 Task: Add Sprouts Semi Sweet Chocolate Chips to the cart.
Action: Mouse pressed left at (18, 107)
Screenshot: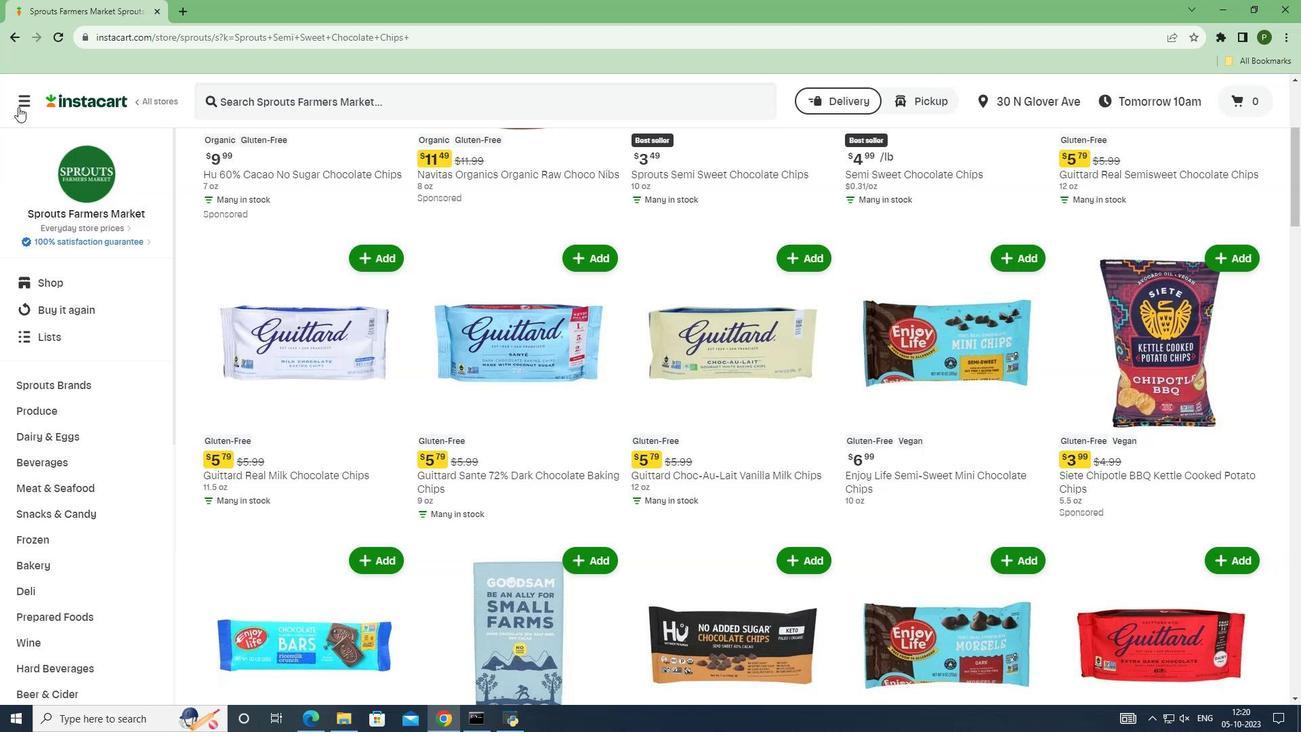 
Action: Mouse moved to (46, 383)
Screenshot: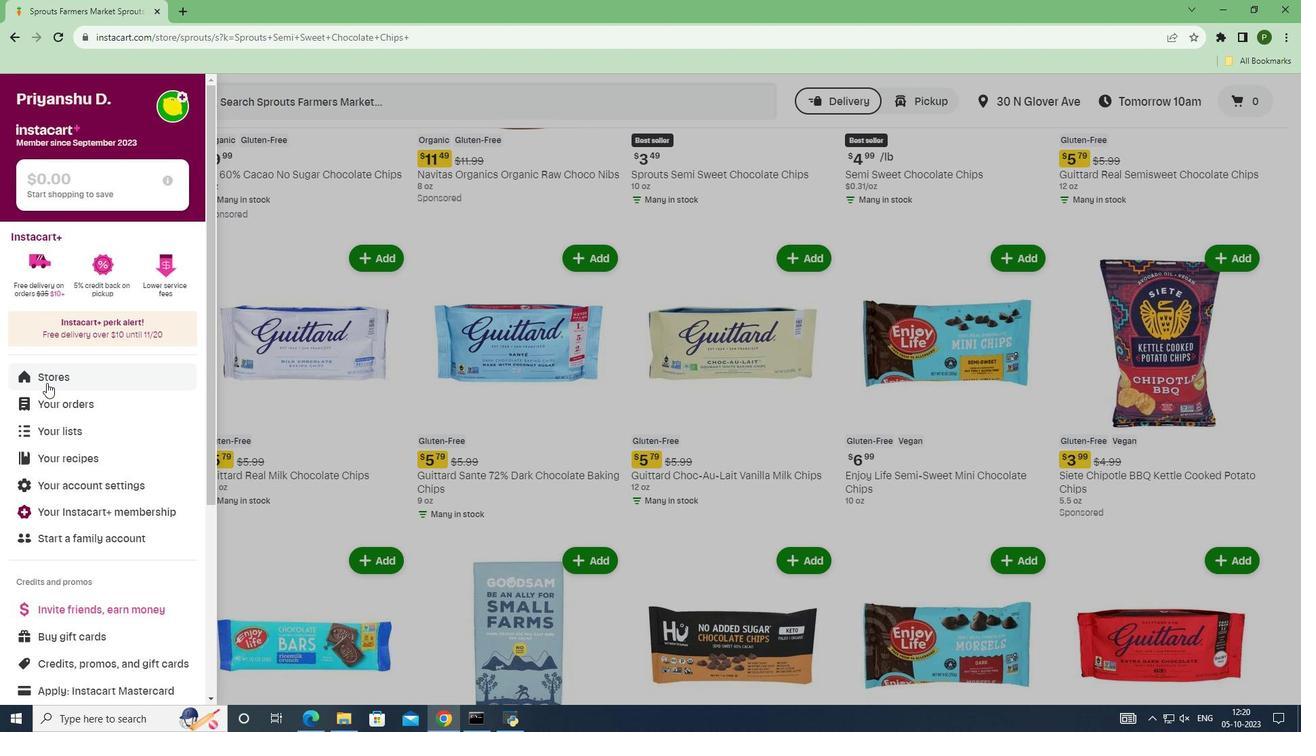 
Action: Mouse pressed left at (46, 383)
Screenshot: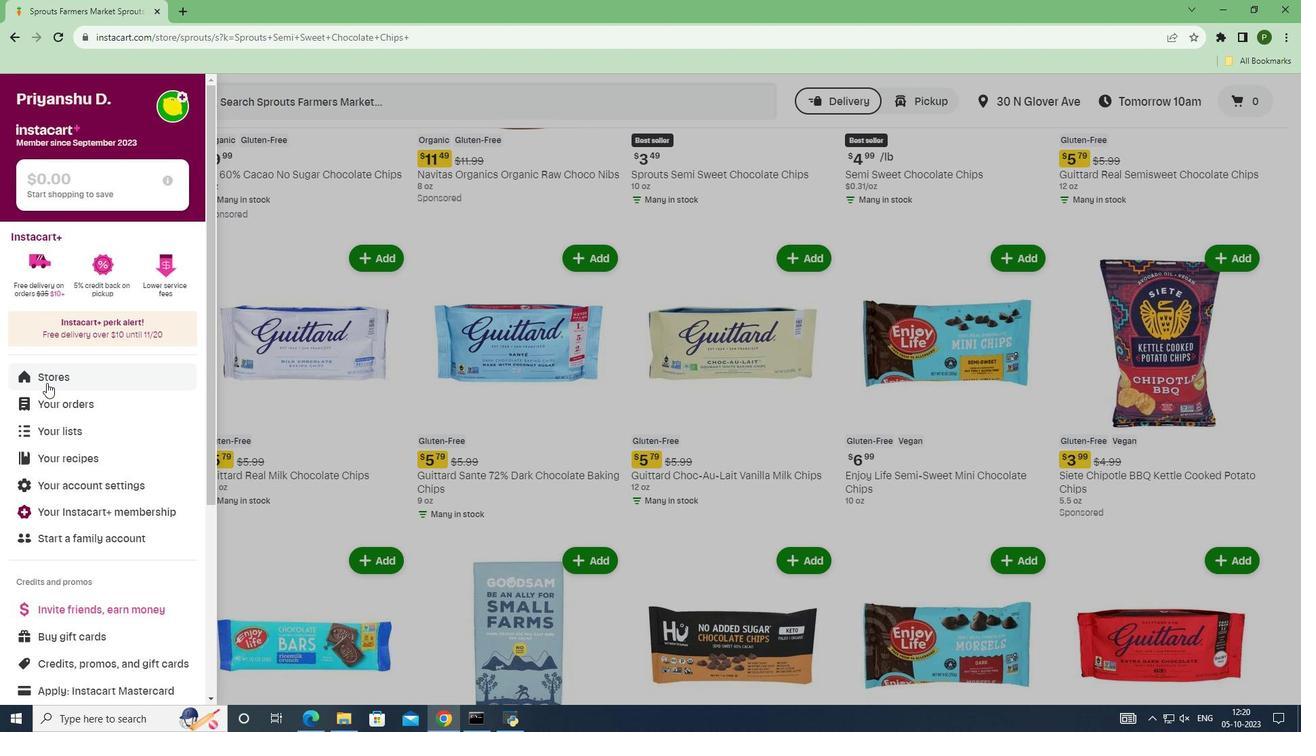 
Action: Mouse moved to (306, 162)
Screenshot: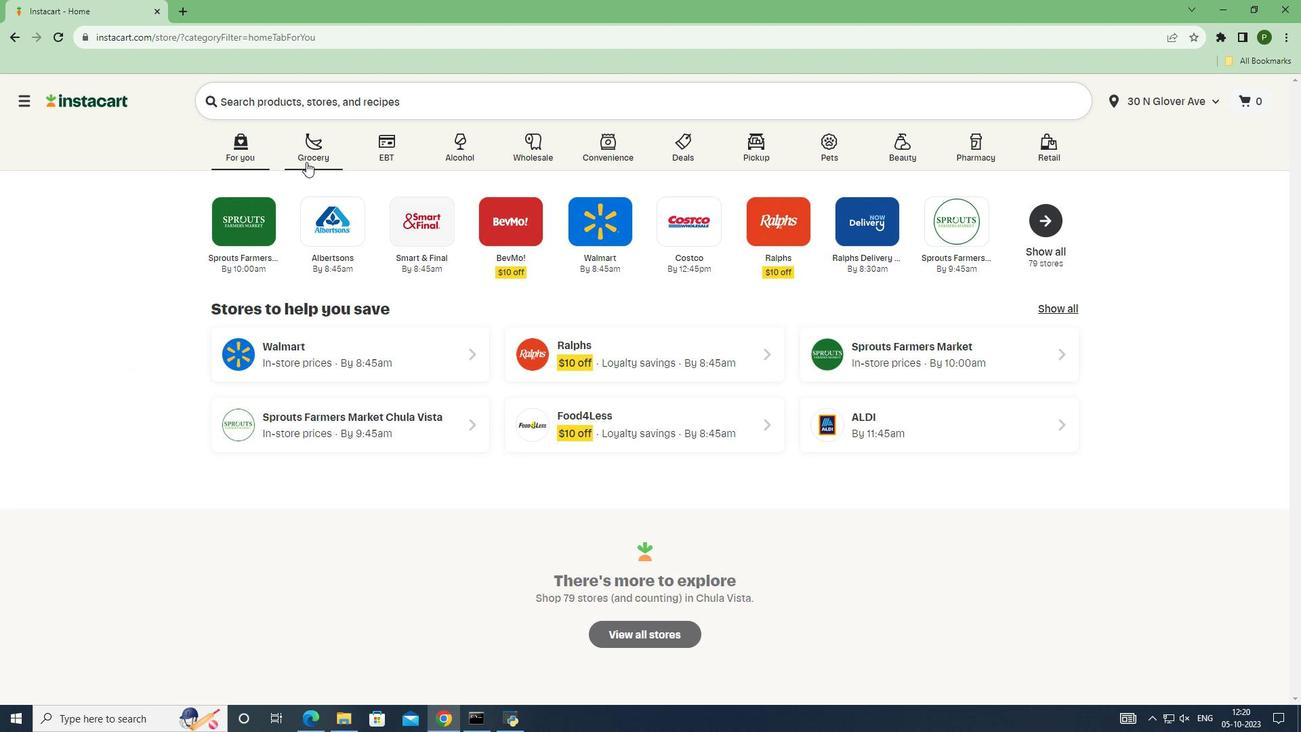 
Action: Mouse pressed left at (306, 162)
Screenshot: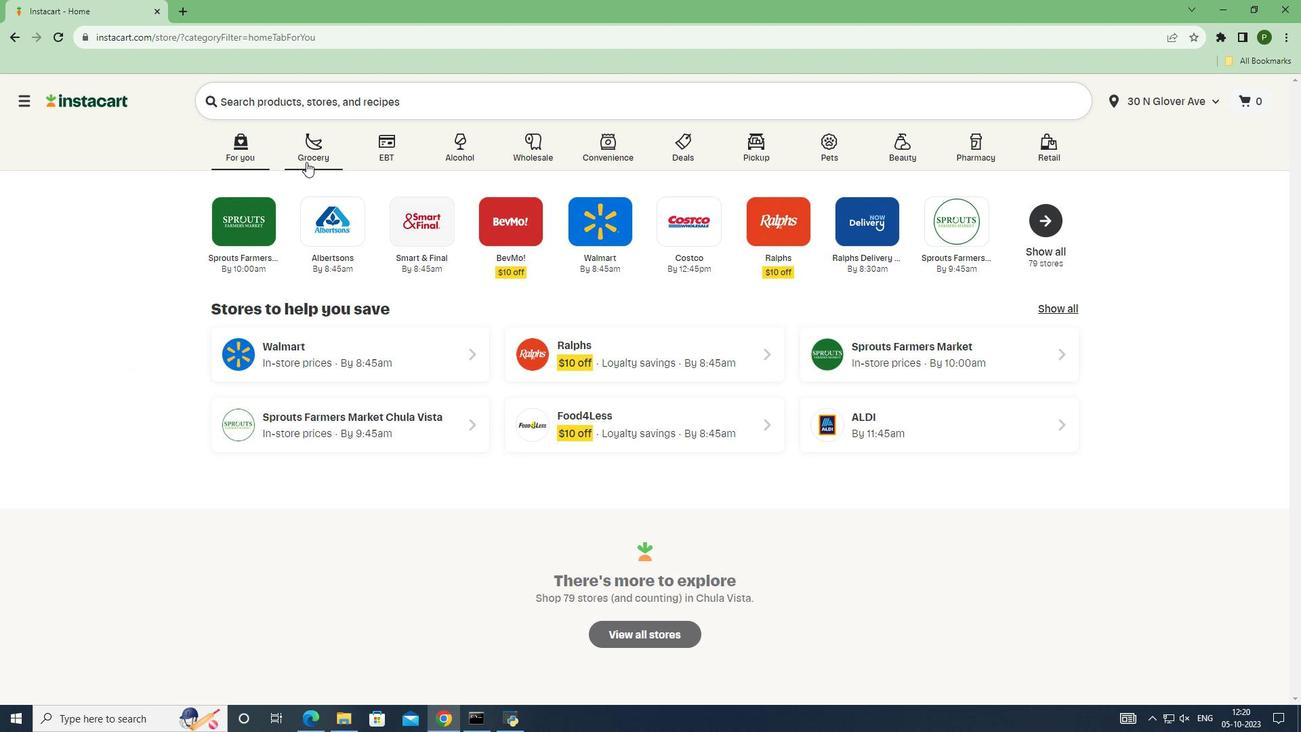 
Action: Mouse moved to (836, 326)
Screenshot: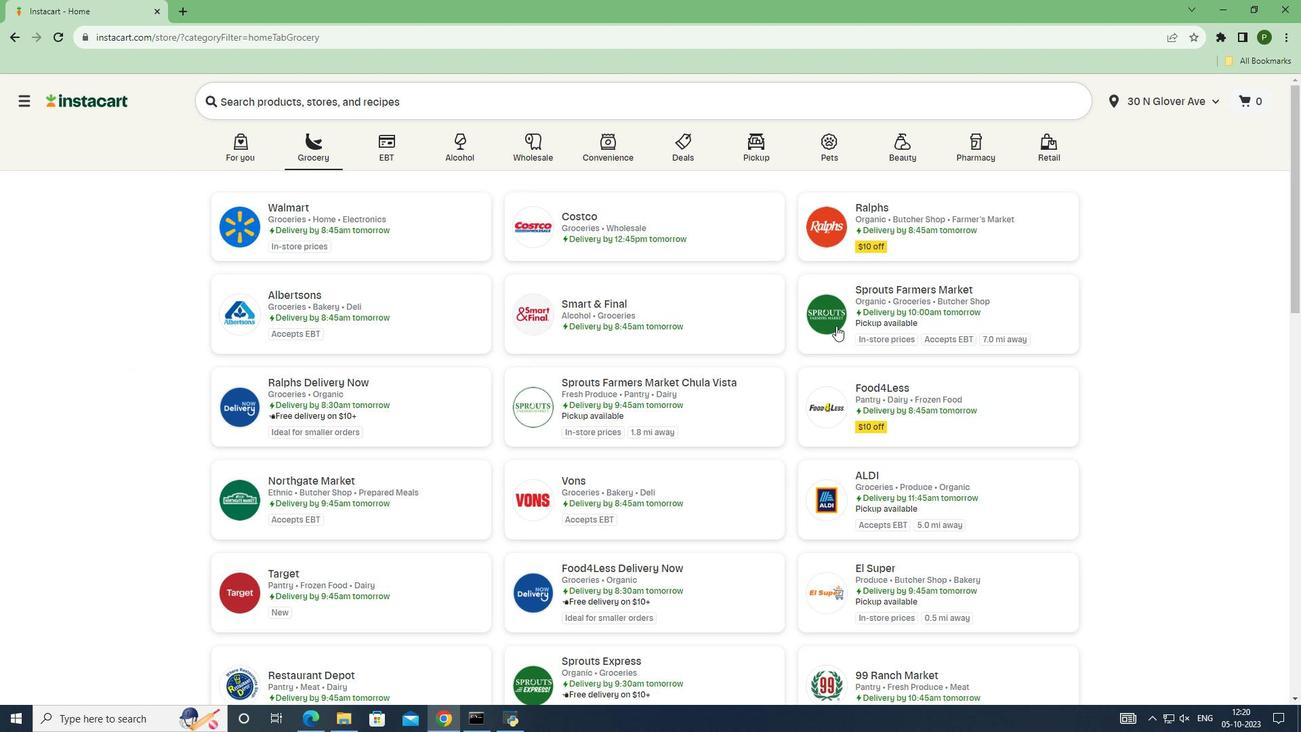 
Action: Mouse pressed left at (836, 326)
Screenshot: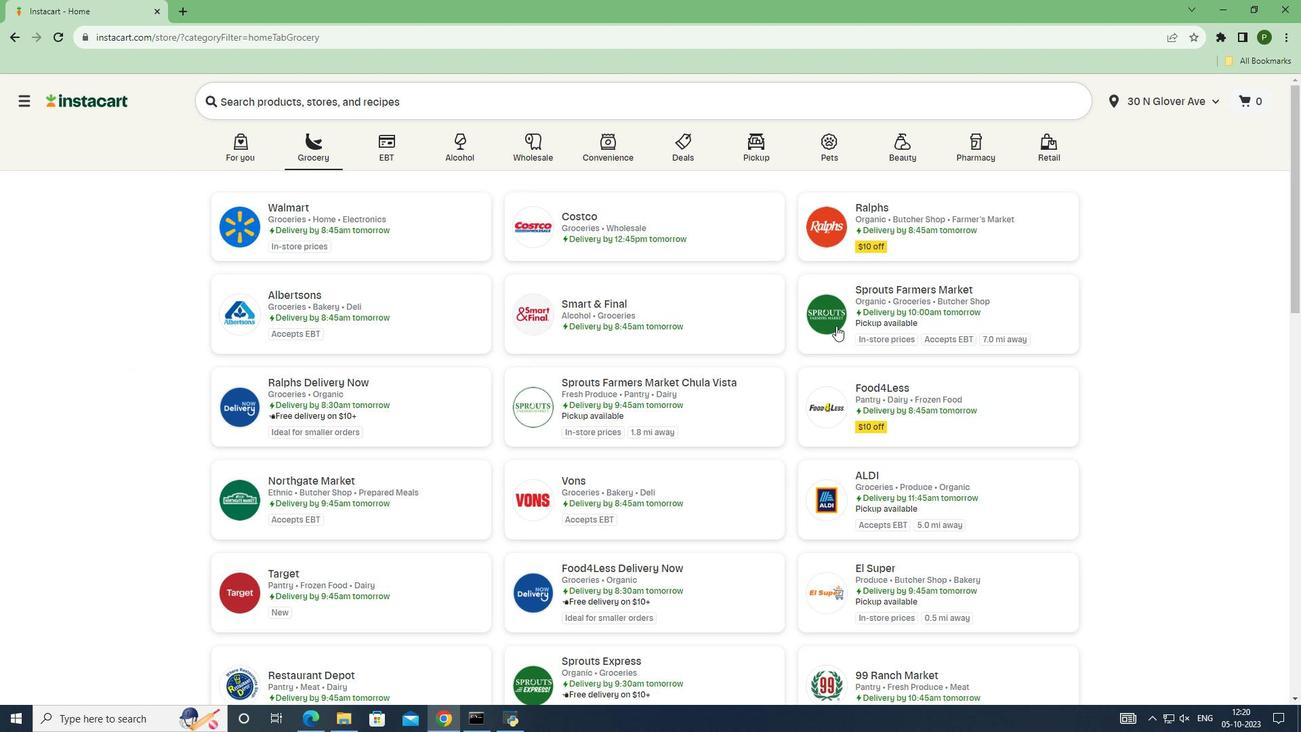 
Action: Mouse moved to (101, 387)
Screenshot: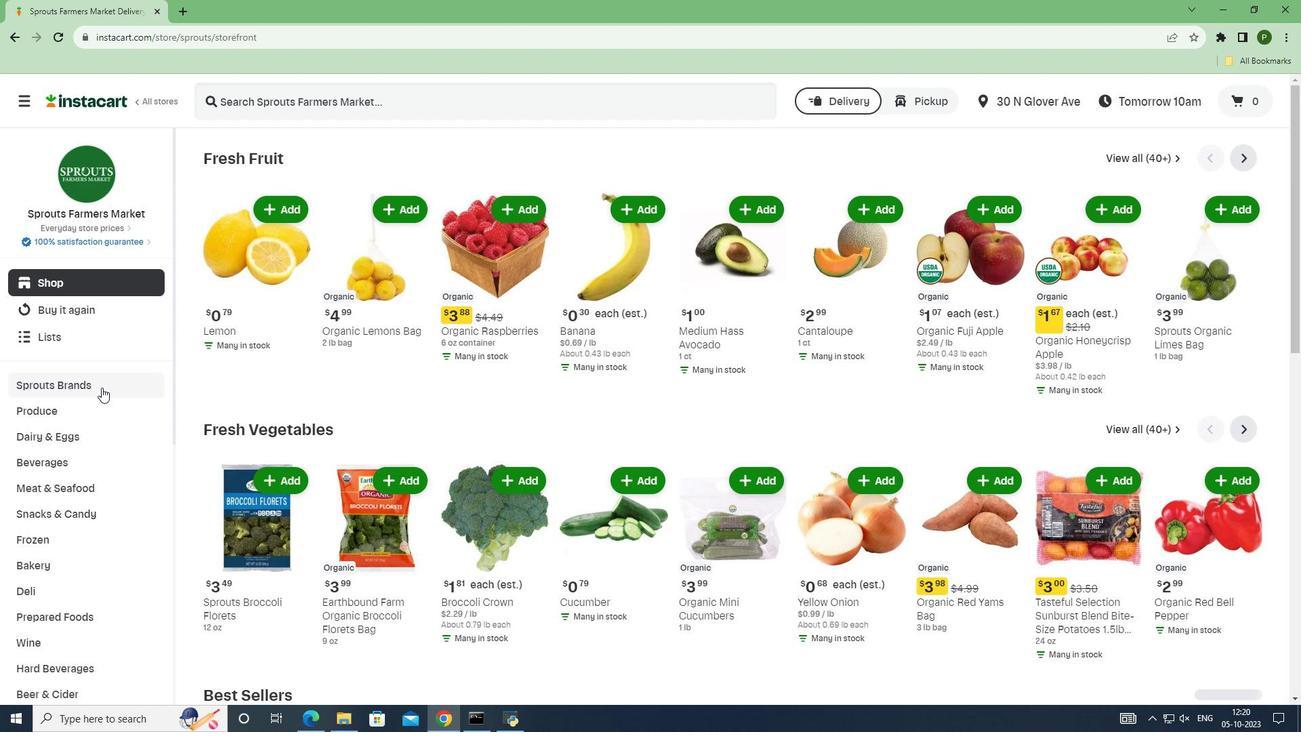 
Action: Mouse pressed left at (101, 387)
Screenshot: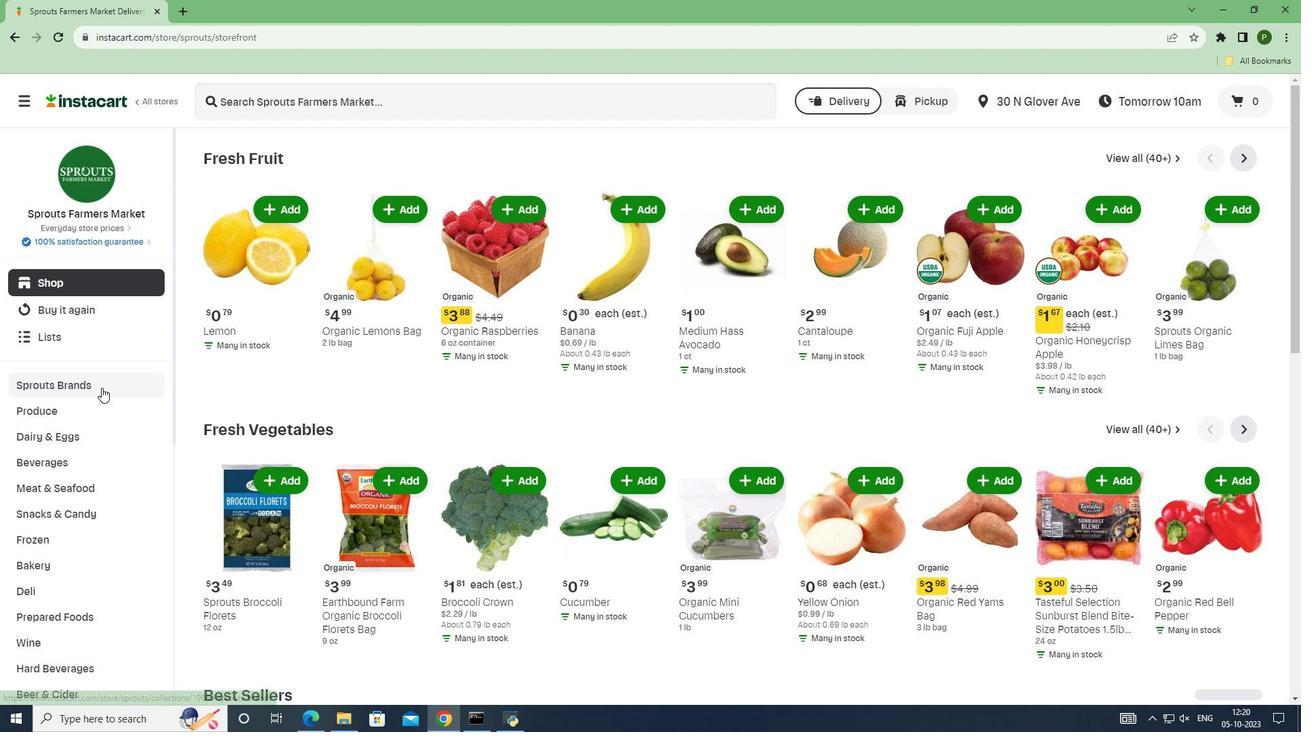 
Action: Mouse moved to (71, 485)
Screenshot: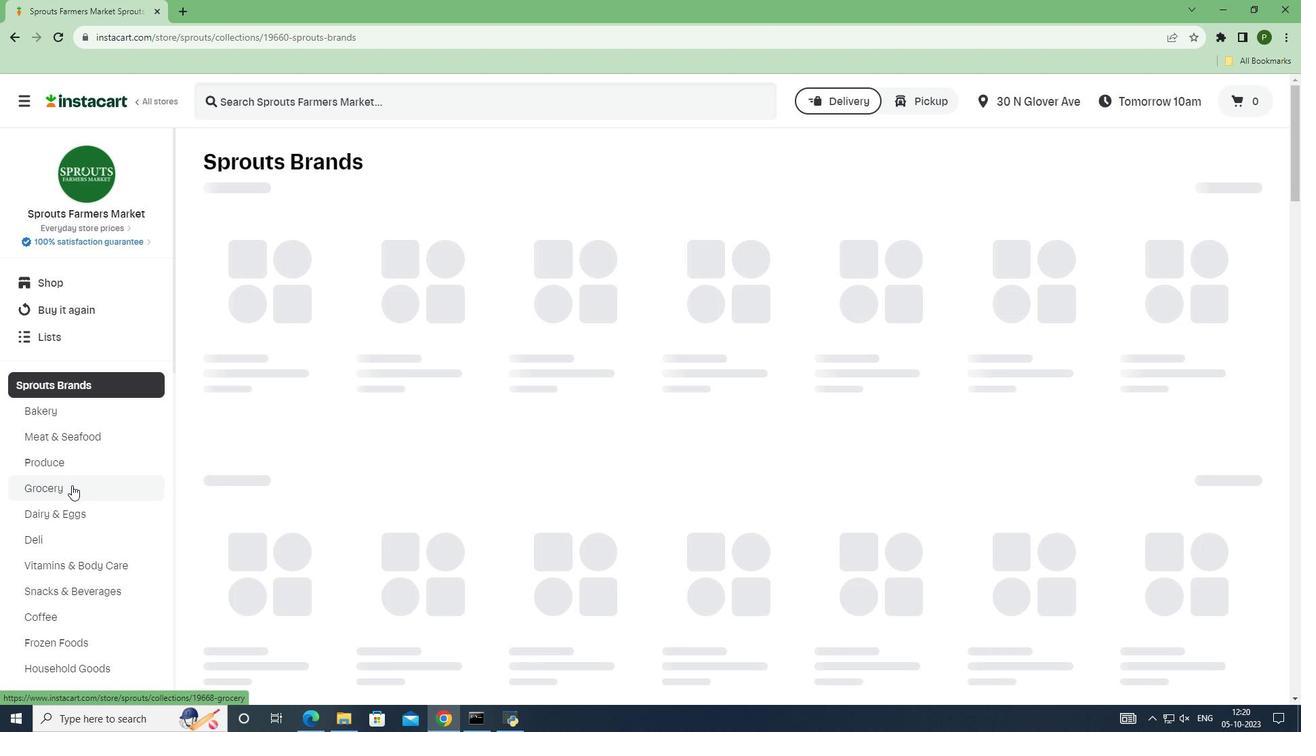 
Action: Mouse pressed left at (71, 485)
Screenshot: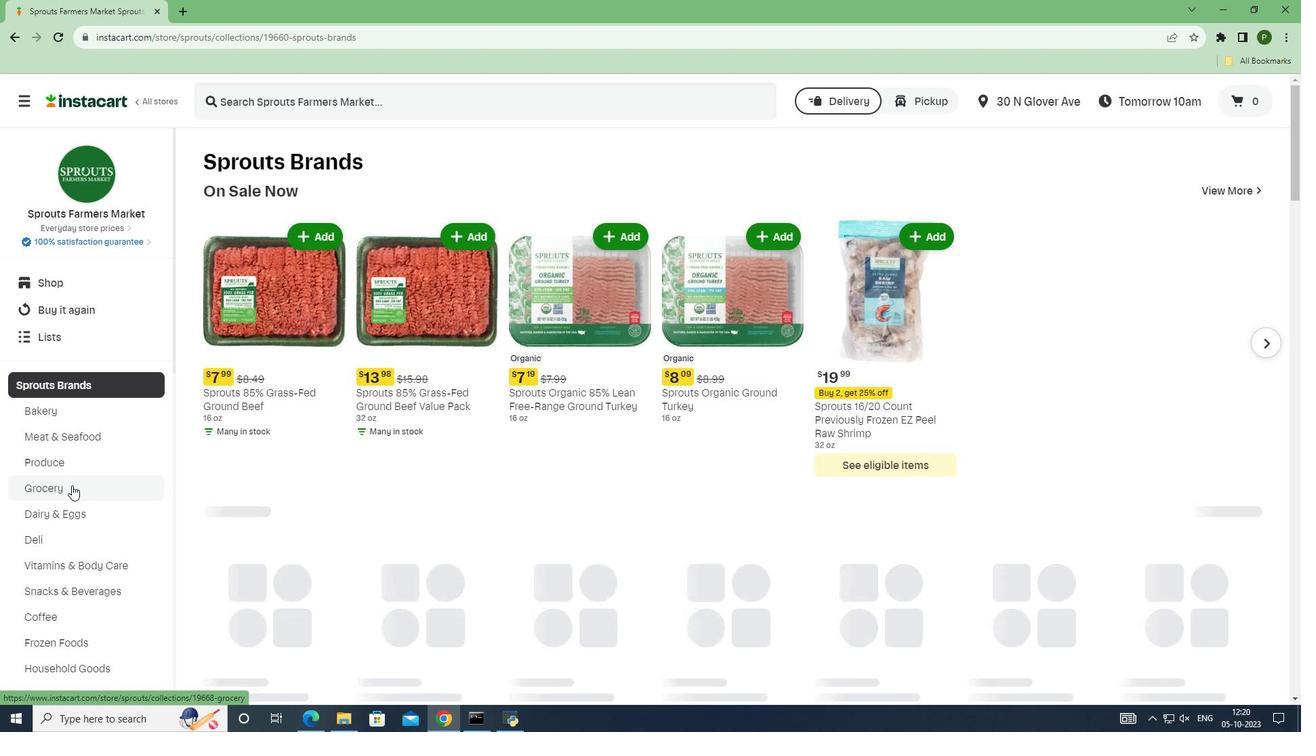 
Action: Mouse moved to (356, 363)
Screenshot: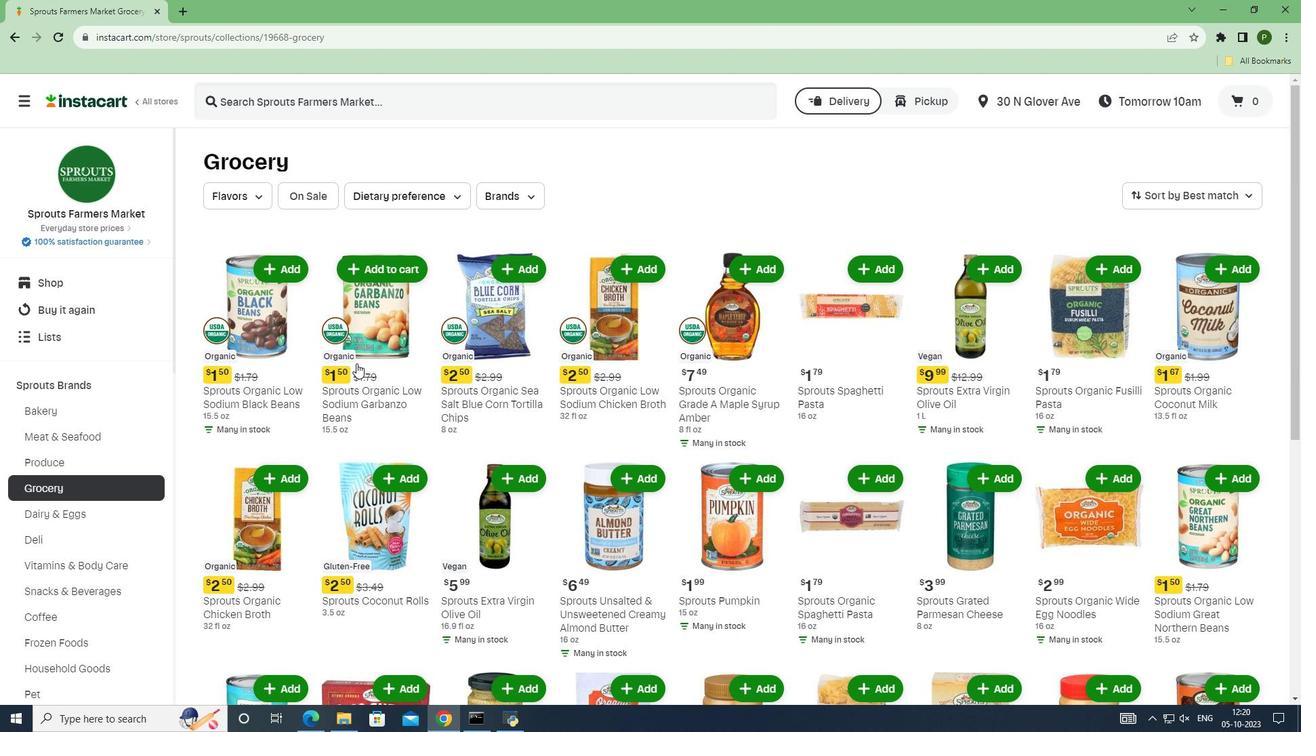
Action: Mouse scrolled (356, 362) with delta (0, 0)
Screenshot: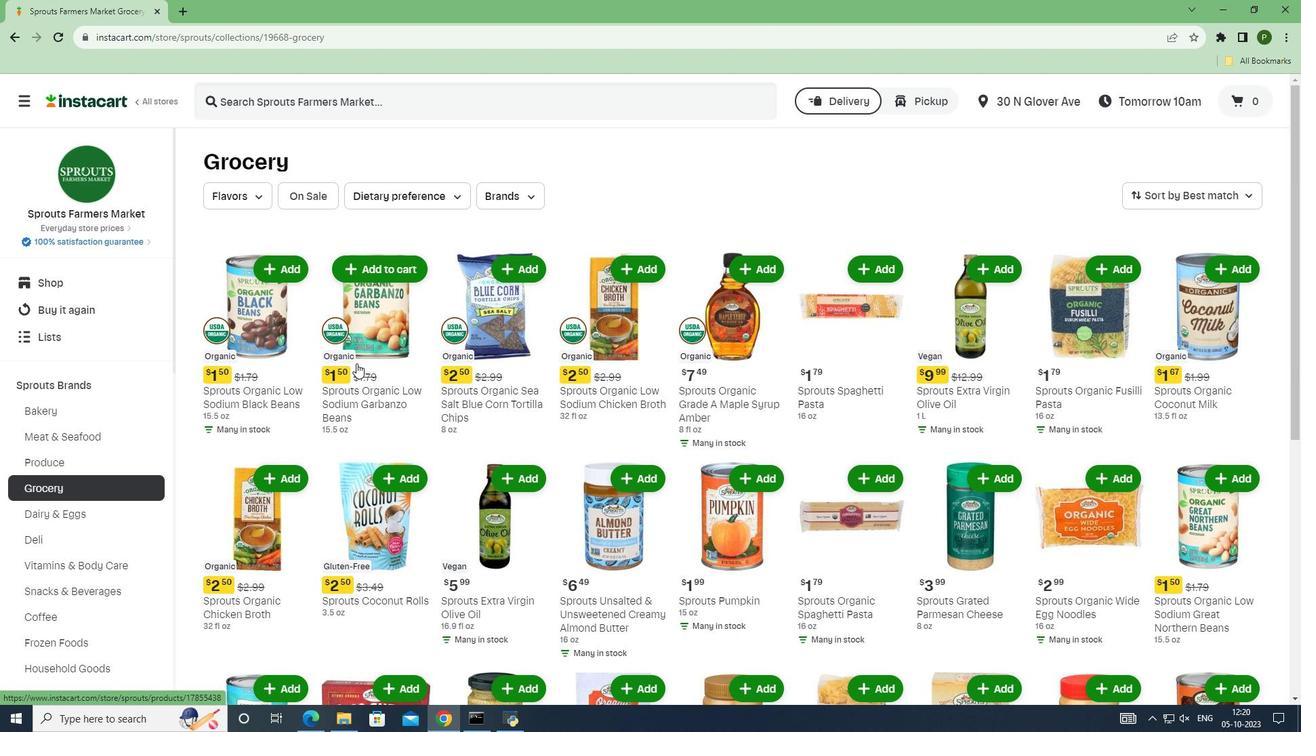 
Action: Mouse scrolled (356, 362) with delta (0, 0)
Screenshot: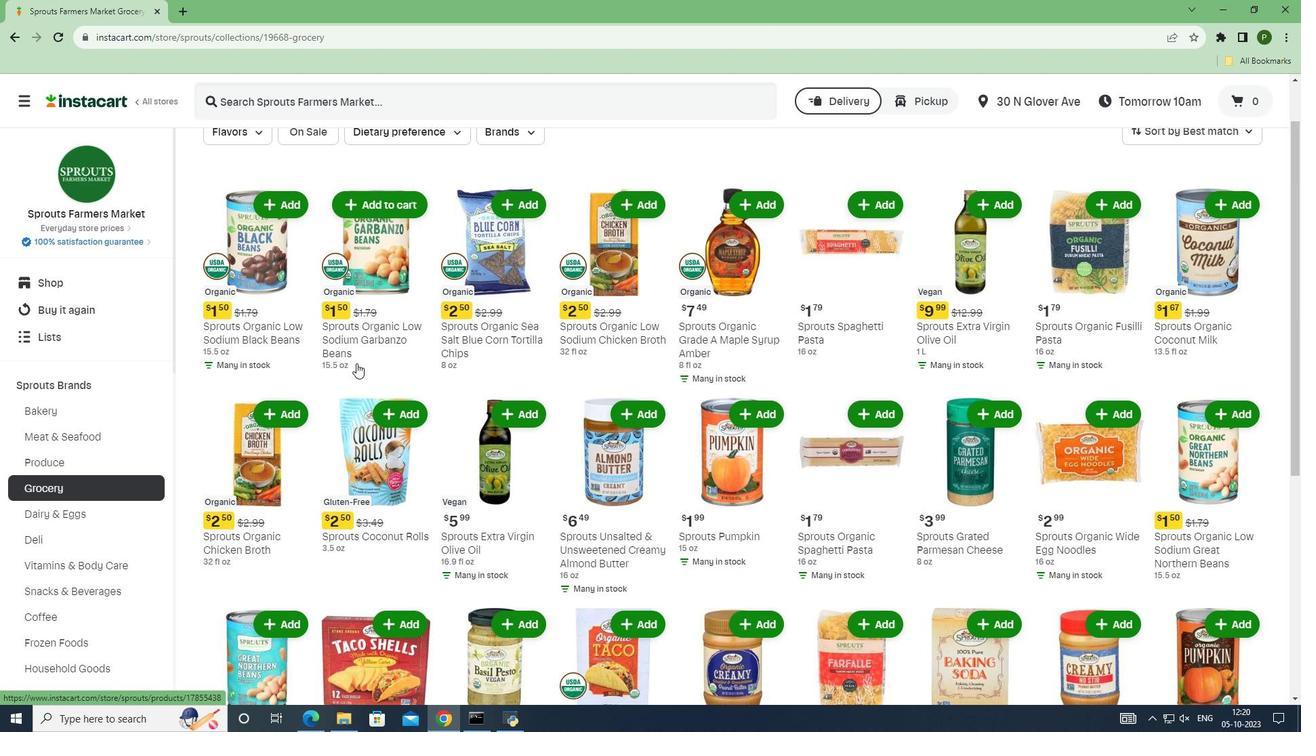 
Action: Mouse scrolled (356, 362) with delta (0, 0)
Screenshot: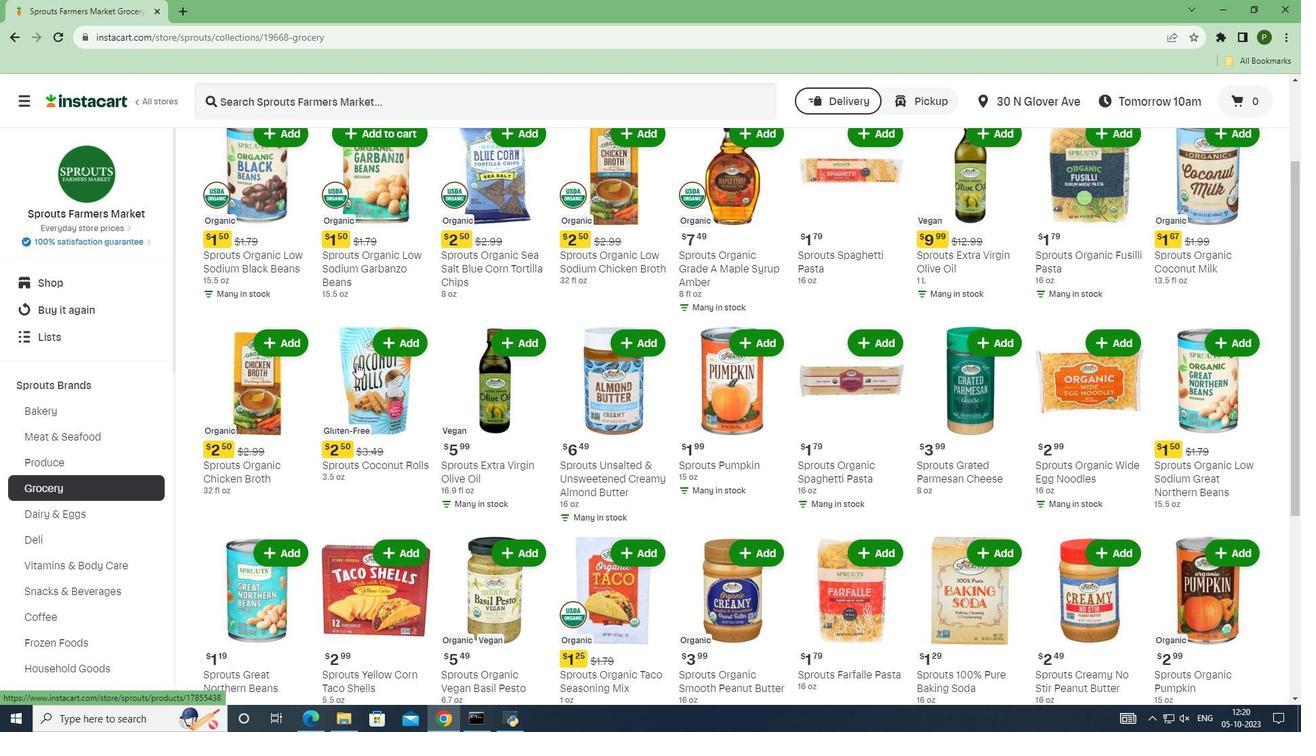
Action: Mouse scrolled (356, 362) with delta (0, 0)
Screenshot: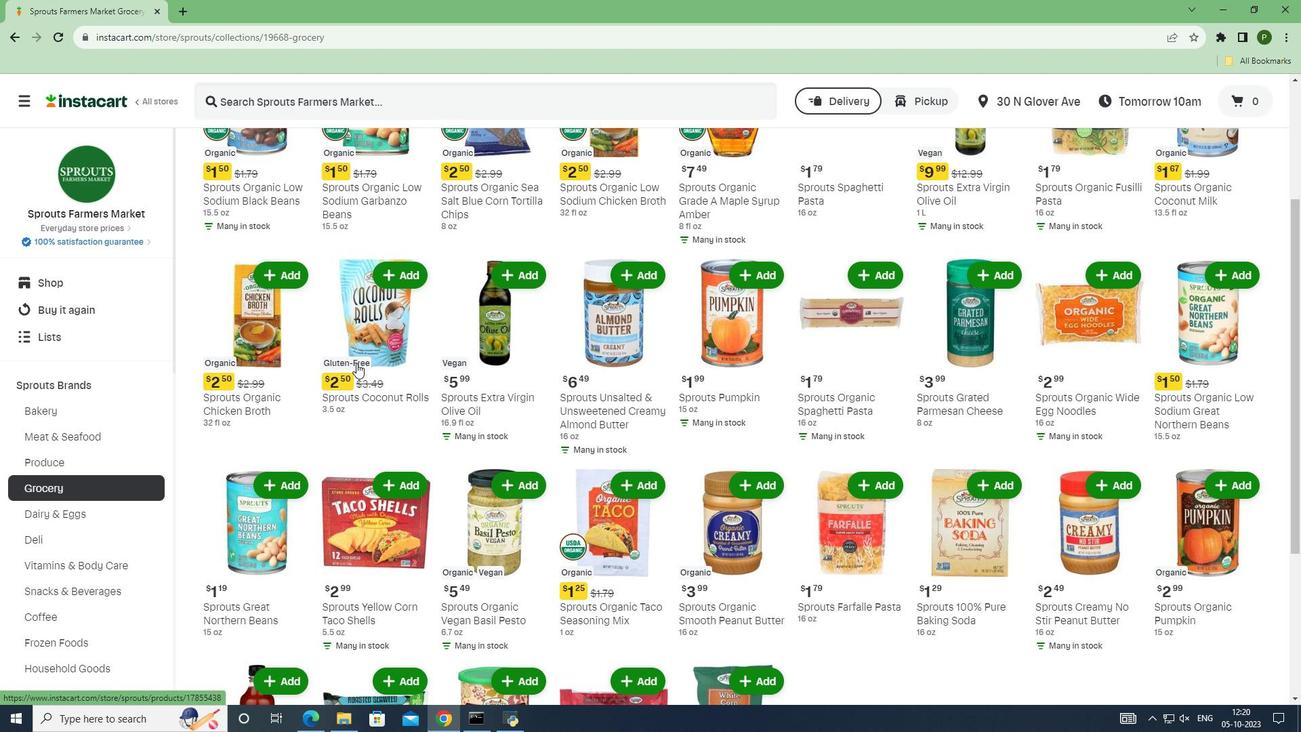 
Action: Mouse scrolled (356, 362) with delta (0, 0)
Screenshot: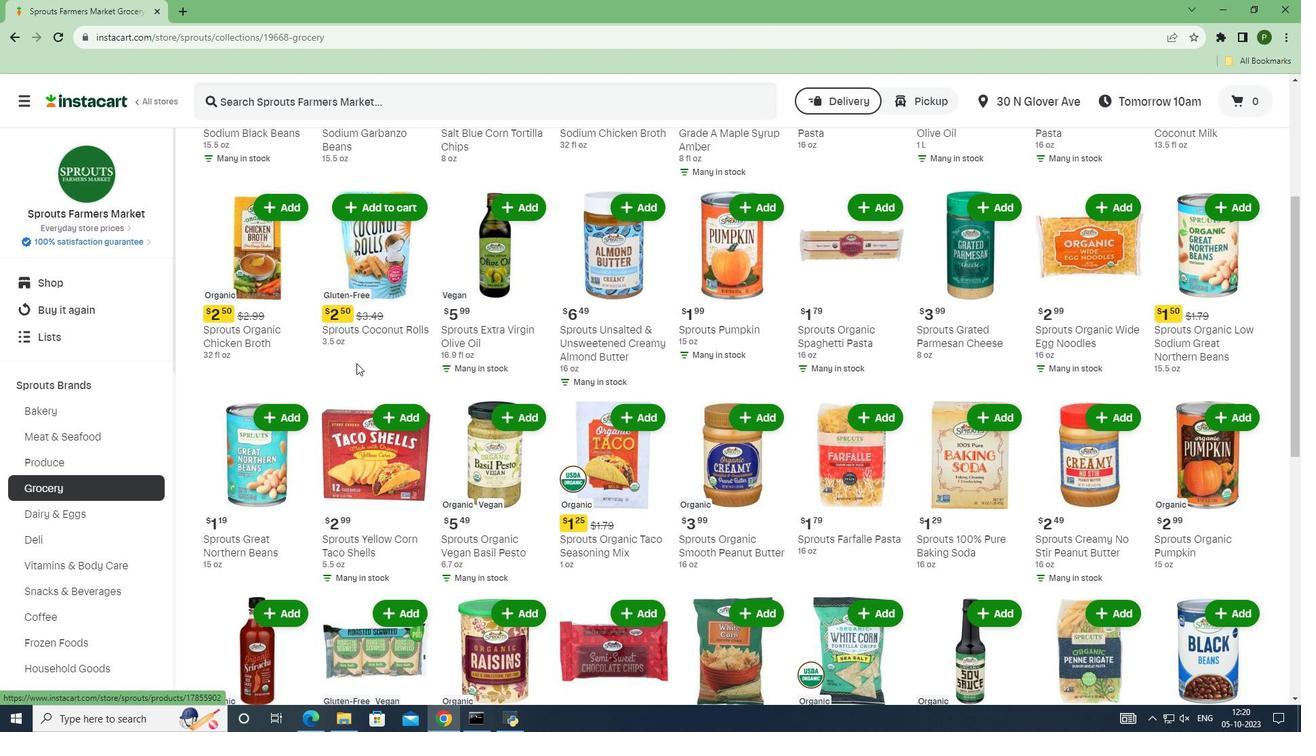 
Action: Mouse scrolled (356, 362) with delta (0, 0)
Screenshot: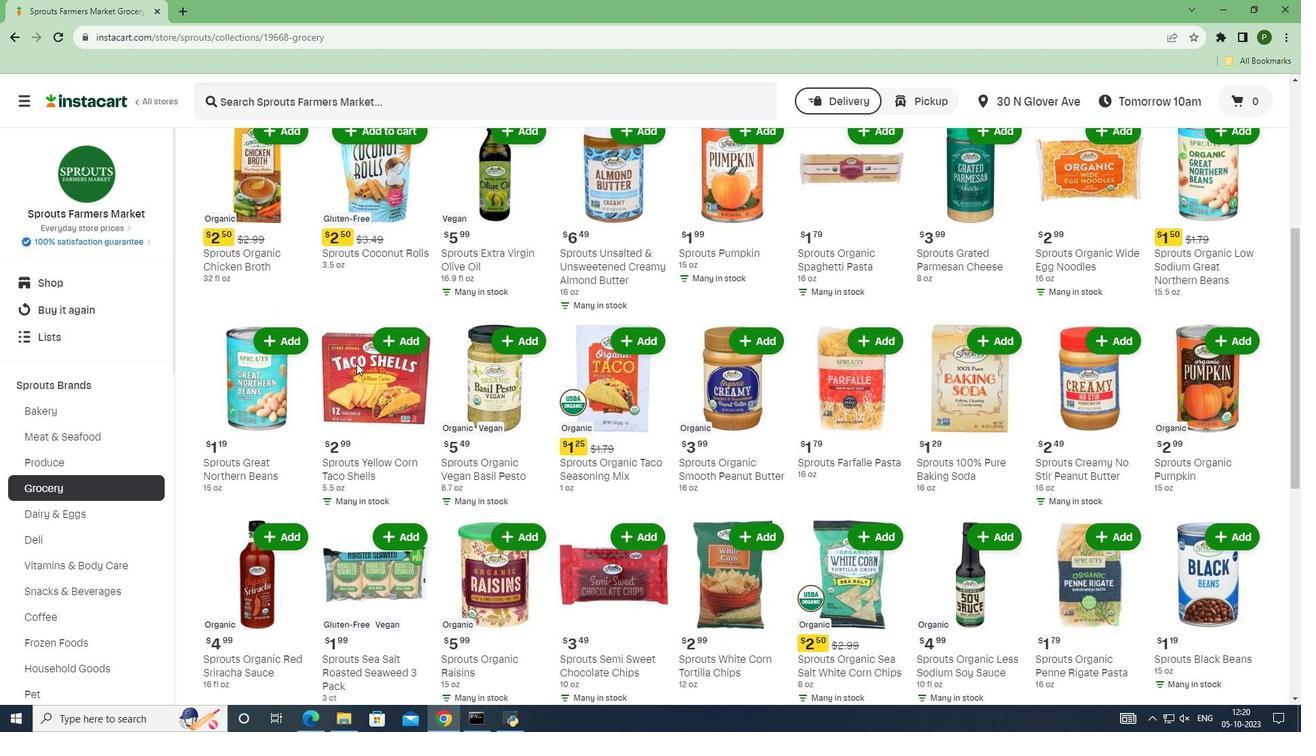 
Action: Mouse moved to (619, 477)
Screenshot: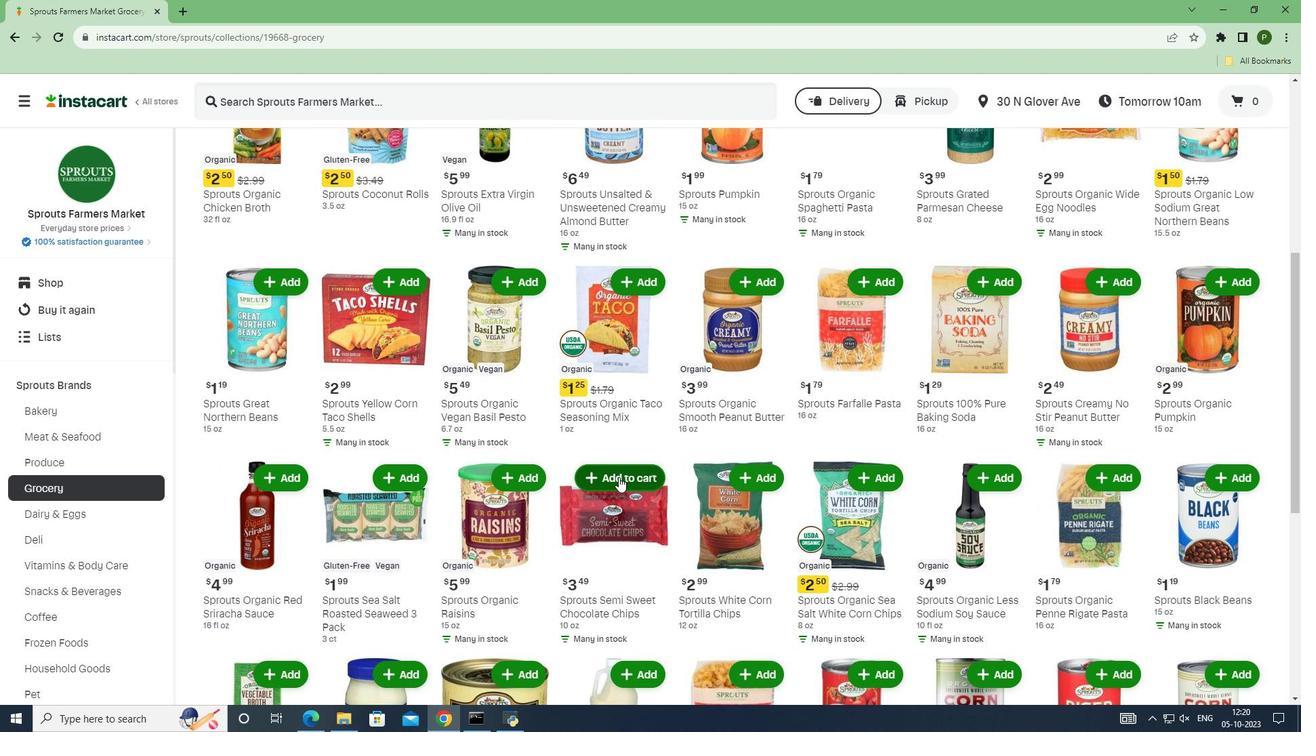 
Action: Mouse pressed left at (619, 477)
Screenshot: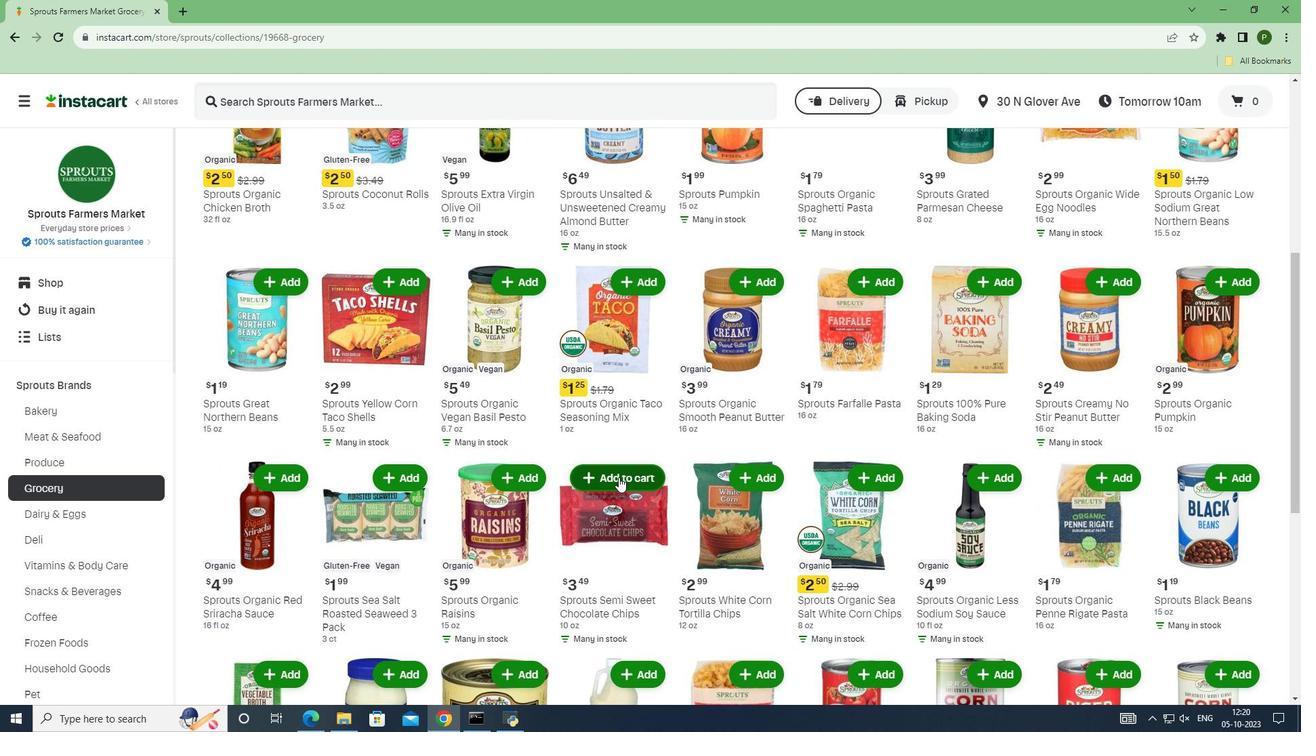 
Action: Mouse moved to (619, 477)
Screenshot: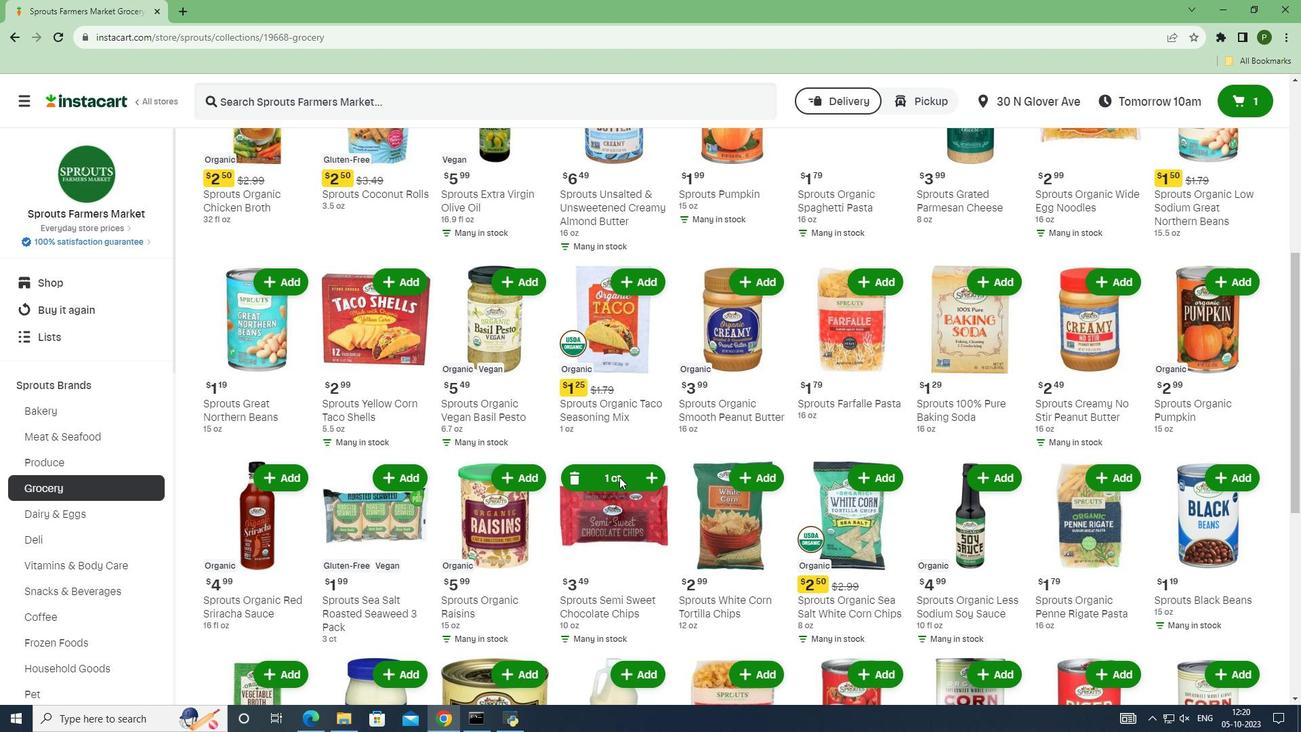 
